 Task: Enable the stream filter module "iTunes Music Library importer".
Action: Mouse moved to (128, 19)
Screenshot: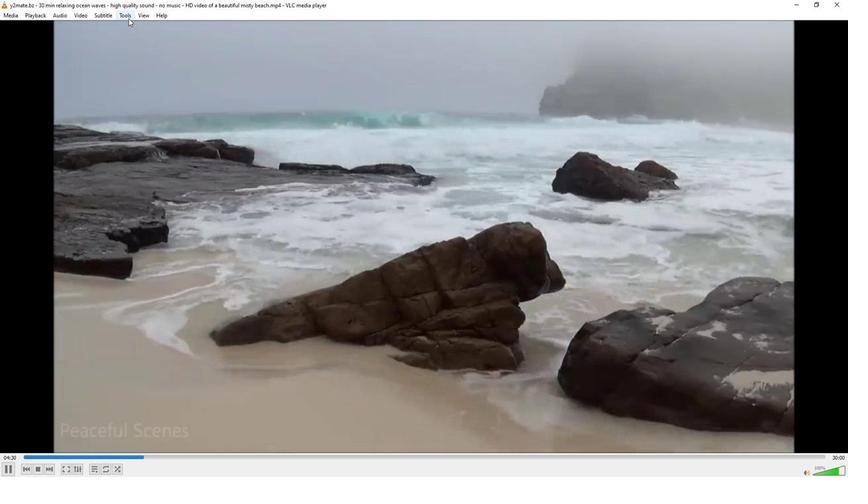 
Action: Mouse pressed left at (128, 19)
Screenshot: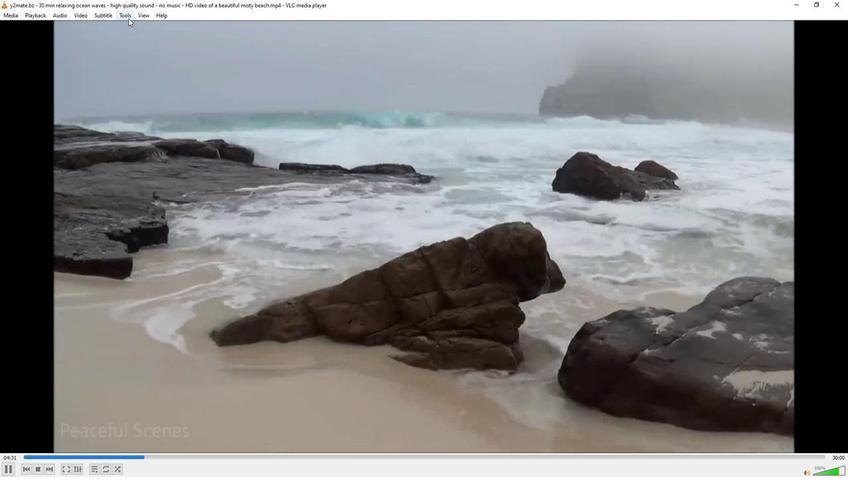
Action: Mouse moved to (156, 119)
Screenshot: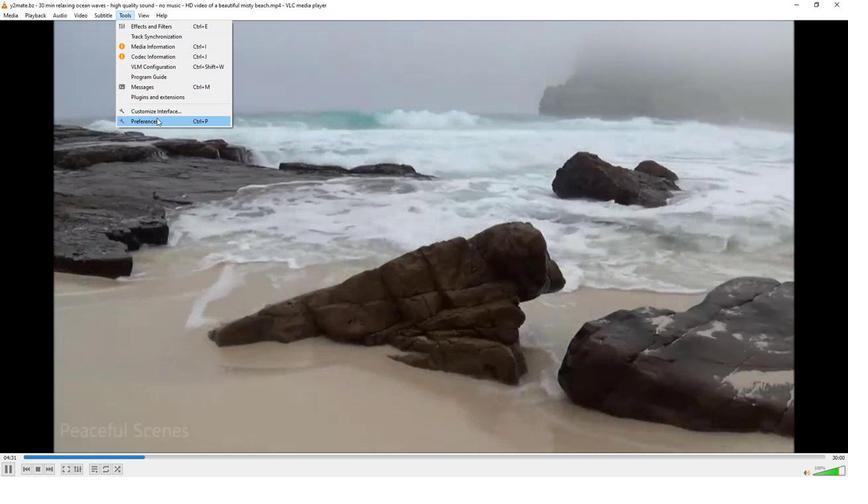 
Action: Mouse pressed left at (156, 119)
Screenshot: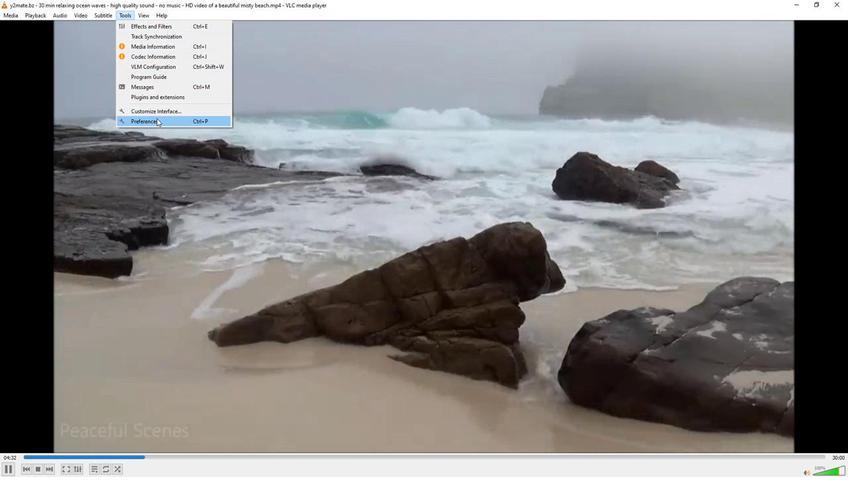 
Action: Mouse moved to (232, 368)
Screenshot: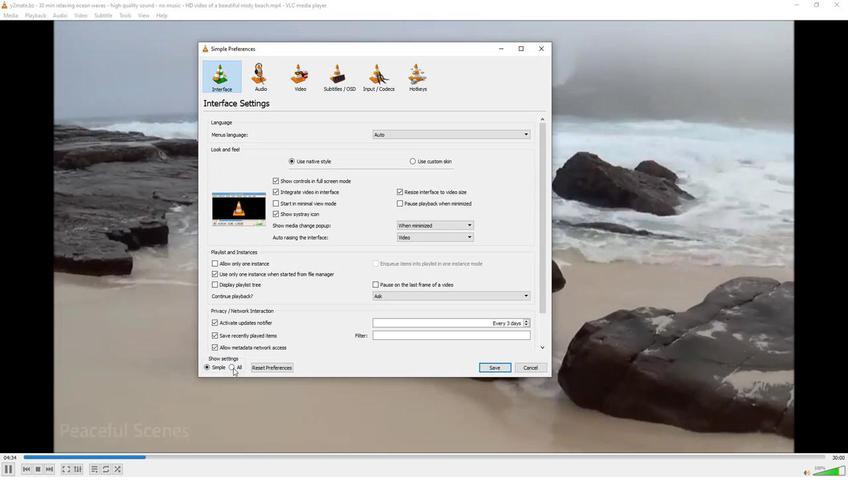 
Action: Mouse pressed left at (232, 368)
Screenshot: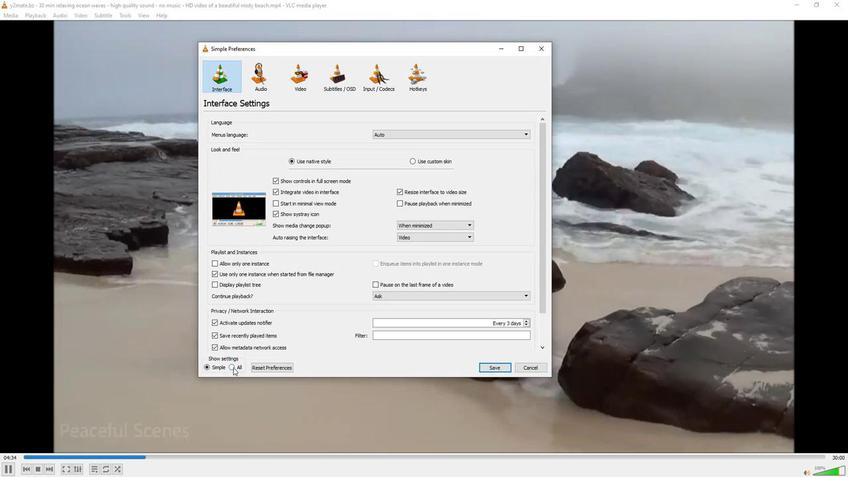 
Action: Mouse moved to (216, 242)
Screenshot: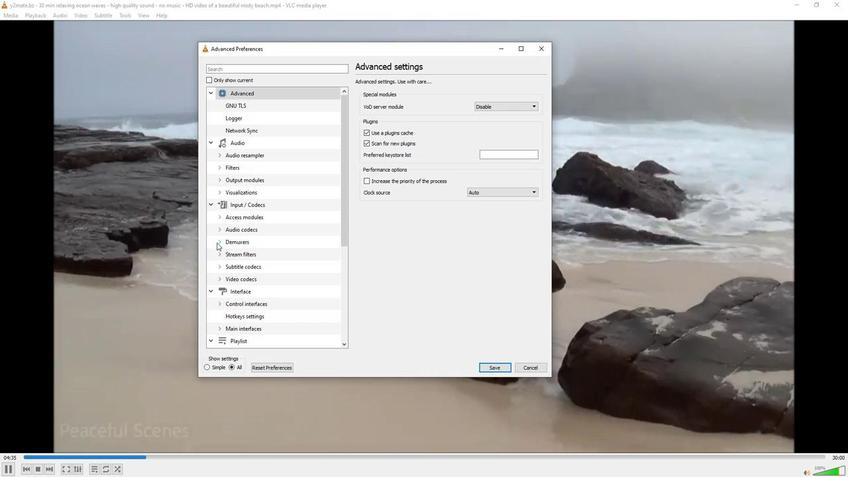 
Action: Mouse pressed left at (216, 242)
Screenshot: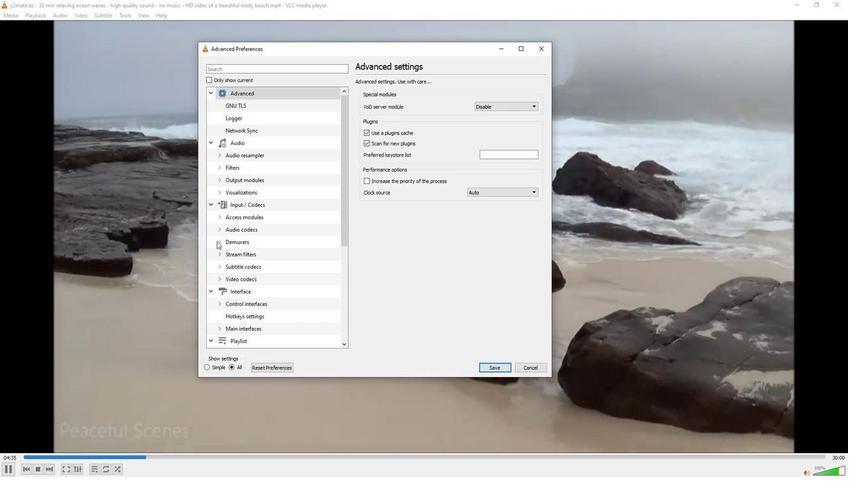 
Action: Mouse moved to (224, 273)
Screenshot: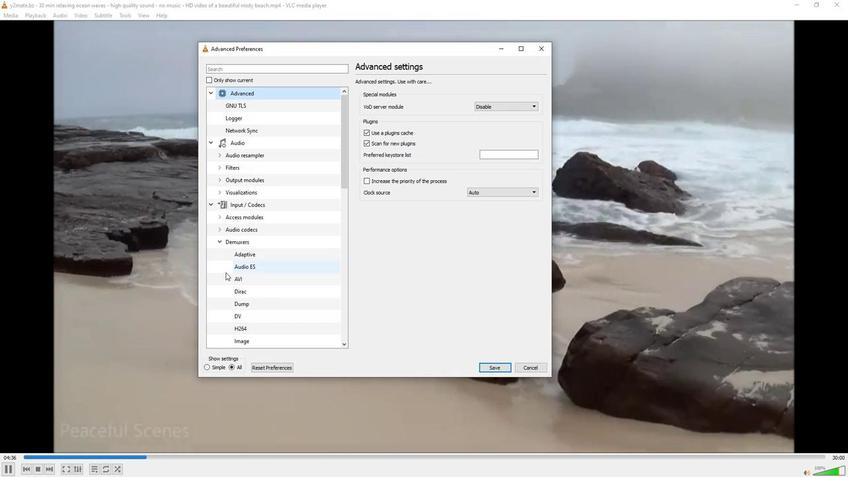 
Action: Mouse scrolled (224, 273) with delta (0, 0)
Screenshot: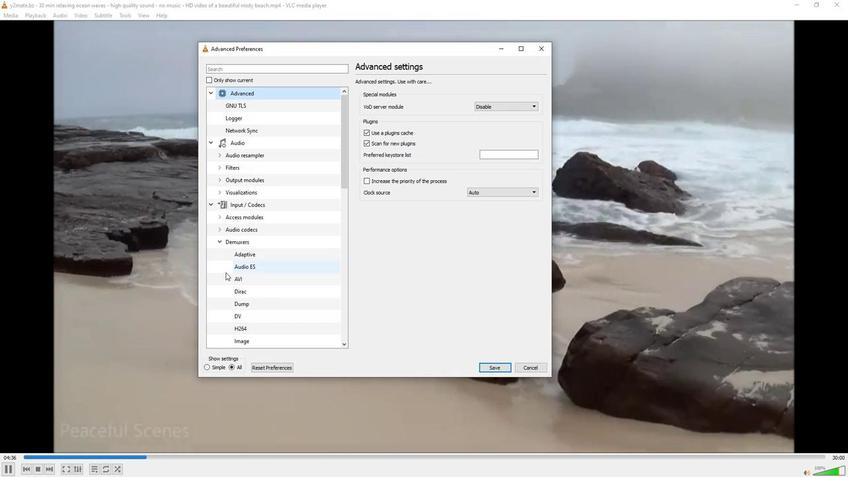 
Action: Mouse moved to (225, 275)
Screenshot: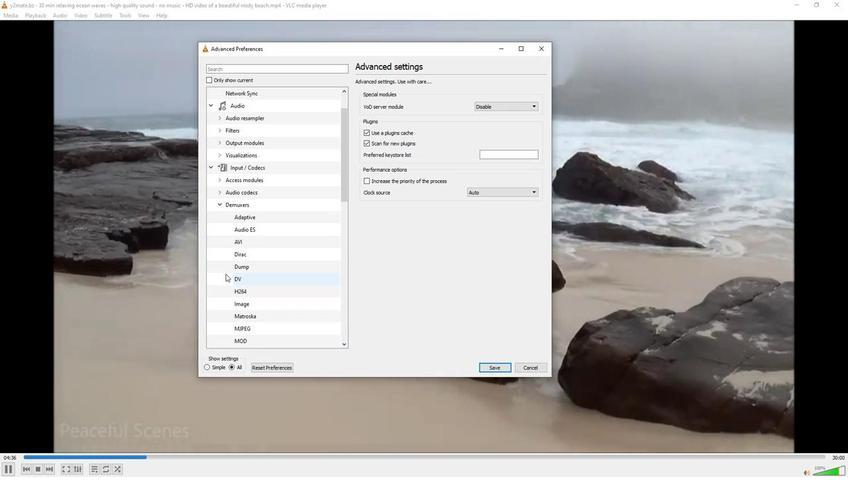
Action: Mouse scrolled (225, 275) with delta (0, 0)
Screenshot: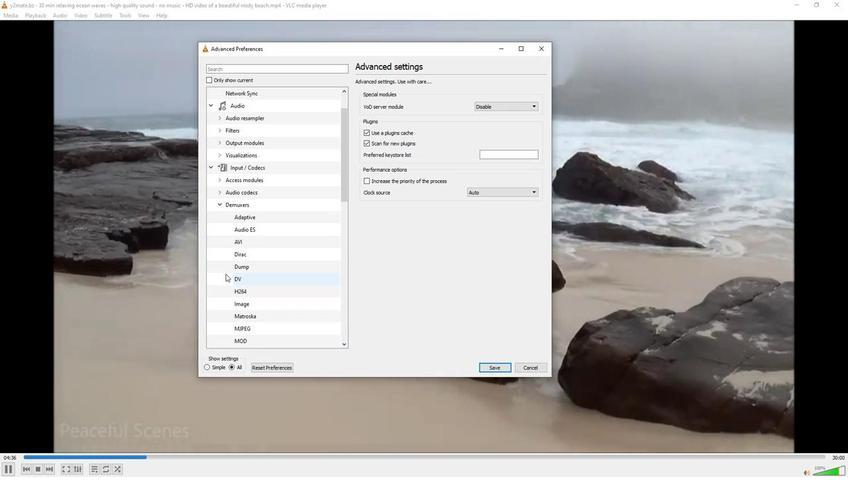 
Action: Mouse moved to (225, 277)
Screenshot: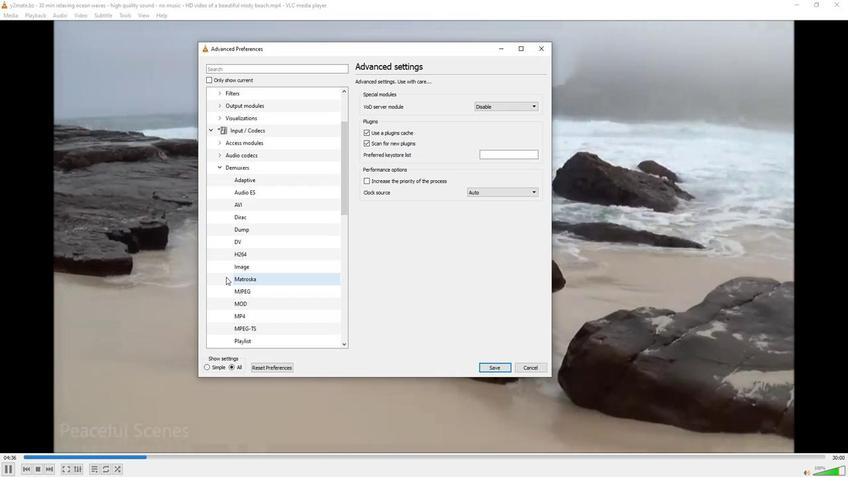 
Action: Mouse scrolled (225, 277) with delta (0, 0)
Screenshot: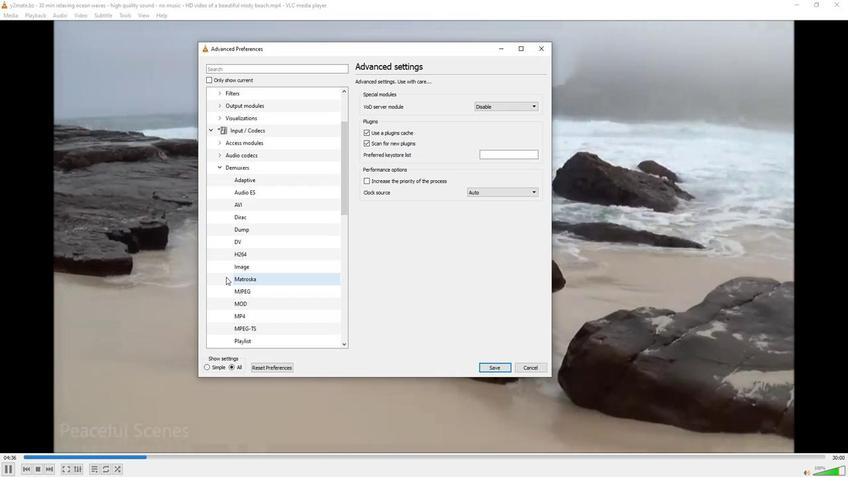 
Action: Mouse scrolled (225, 277) with delta (0, 0)
Screenshot: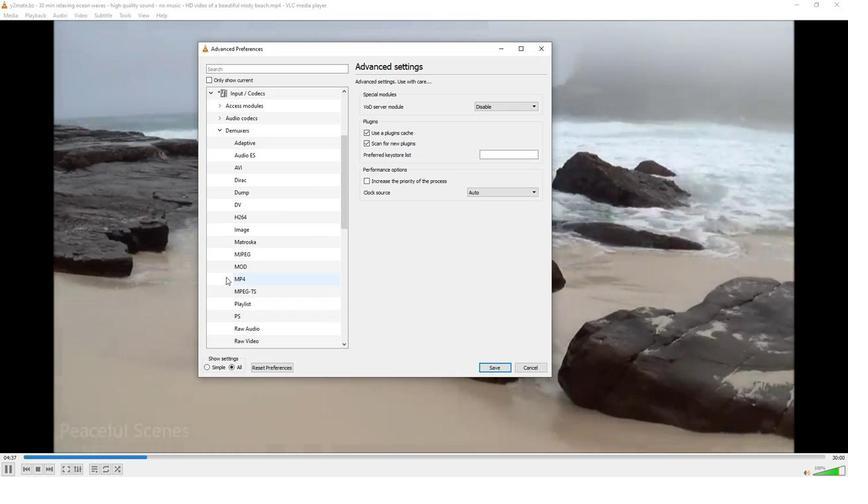 
Action: Mouse scrolled (225, 277) with delta (0, 0)
Screenshot: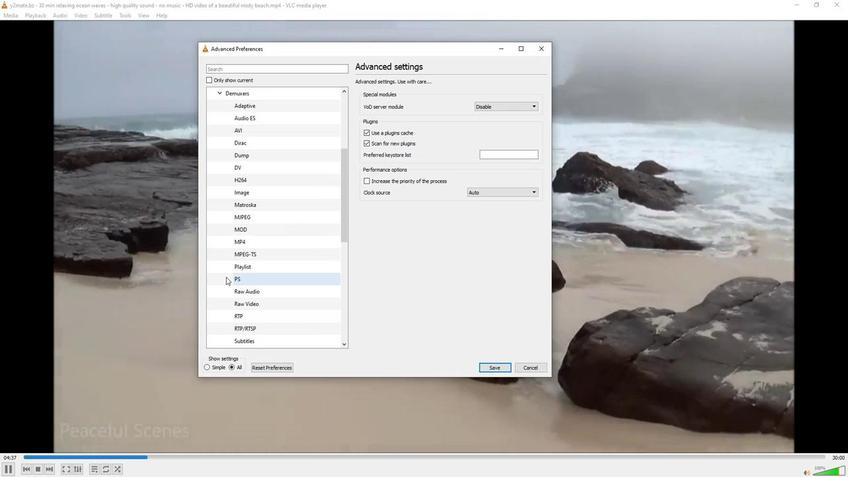 
Action: Mouse moved to (250, 328)
Screenshot: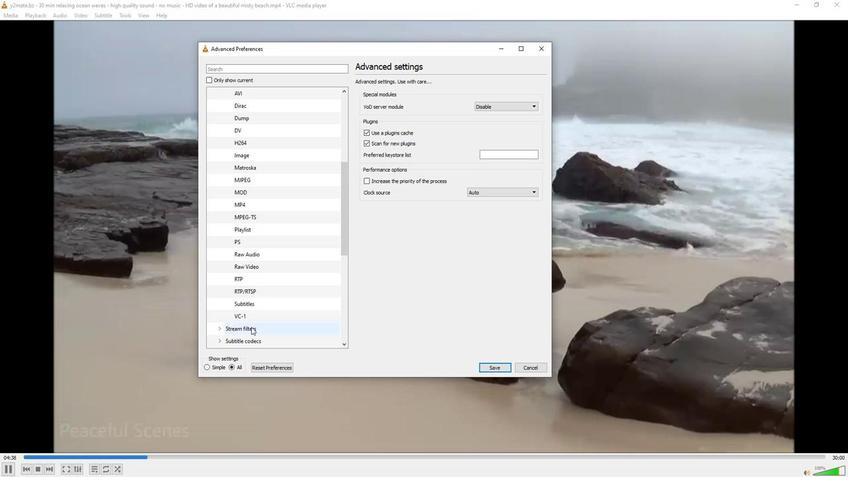 
Action: Mouse pressed left at (250, 328)
Screenshot: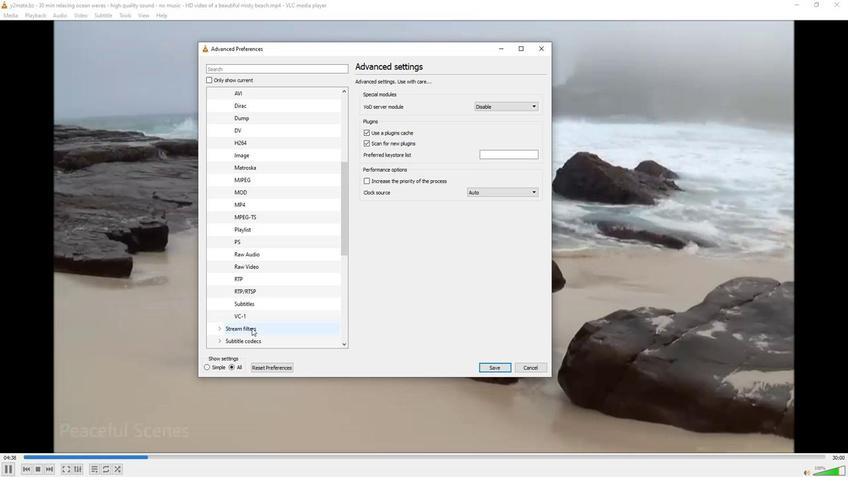 
Action: Mouse moved to (365, 226)
Screenshot: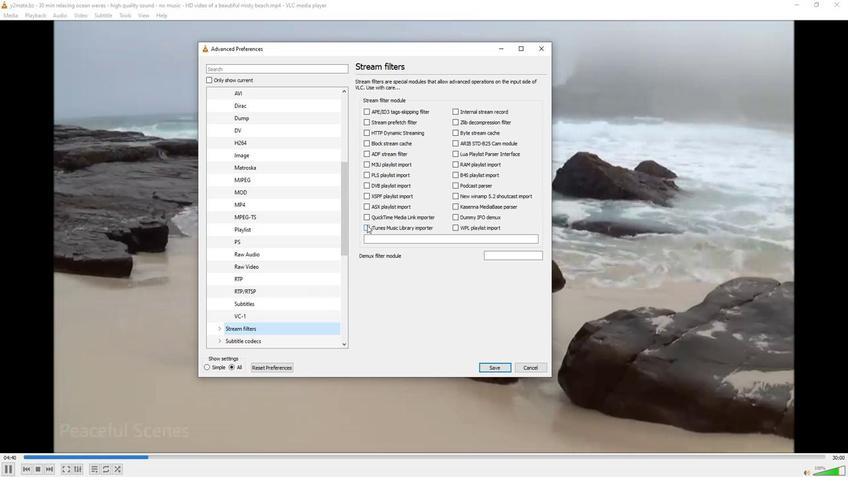 
Action: Mouse pressed left at (365, 226)
Screenshot: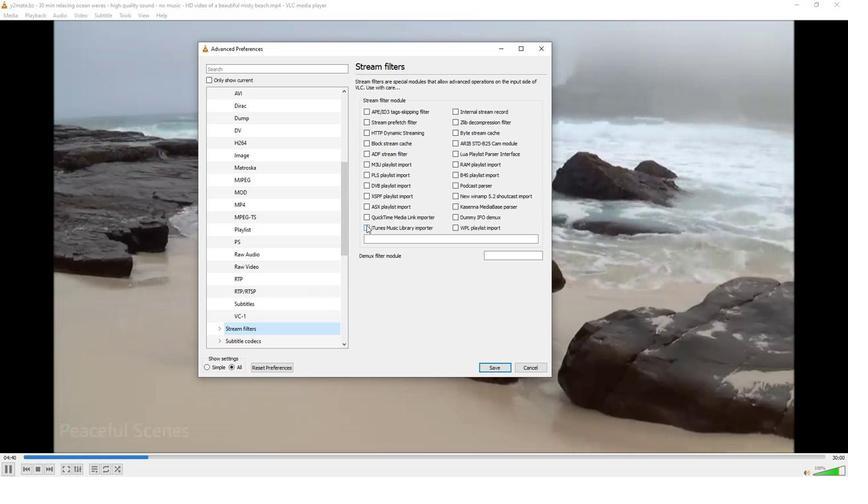 
Action: Mouse moved to (353, 243)
Screenshot: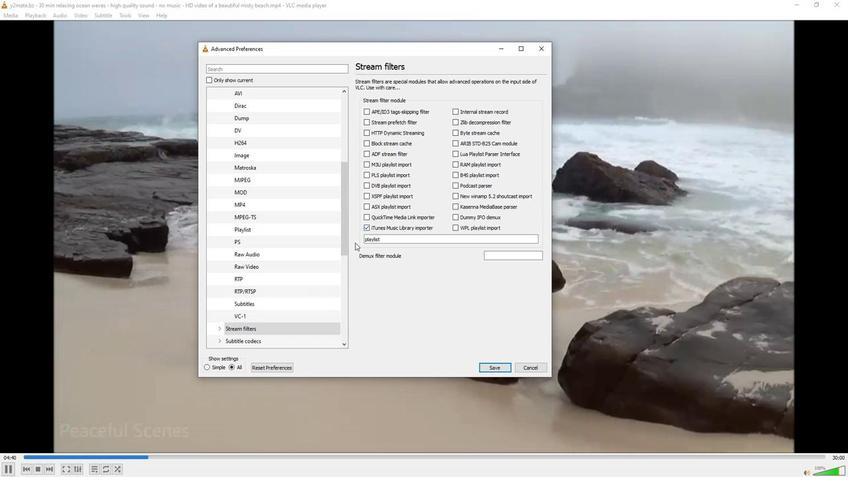 
